 Task: Move the task Integrate a new online platform for online language learning to the section To-Do in the project ArchTech and sort the tasks in the project by Assignee in Ascending order
Action: Mouse moved to (428, 352)
Screenshot: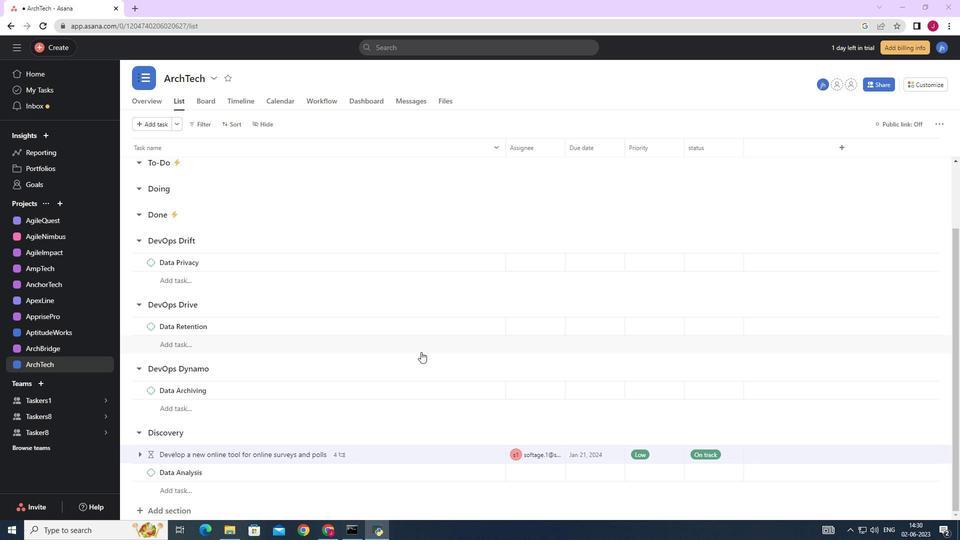 
Action: Mouse scrolled (428, 352) with delta (0, 0)
Screenshot: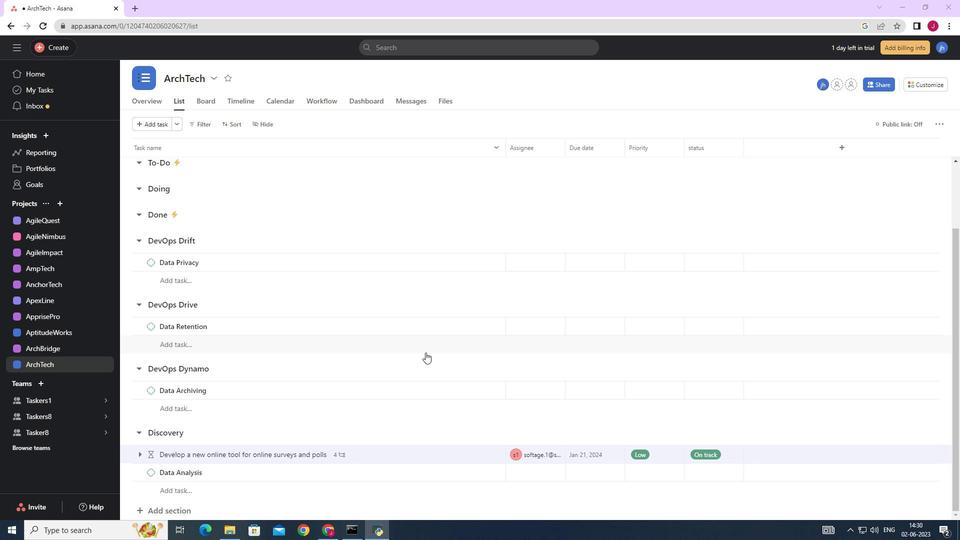 
Action: Mouse scrolled (428, 352) with delta (0, 0)
Screenshot: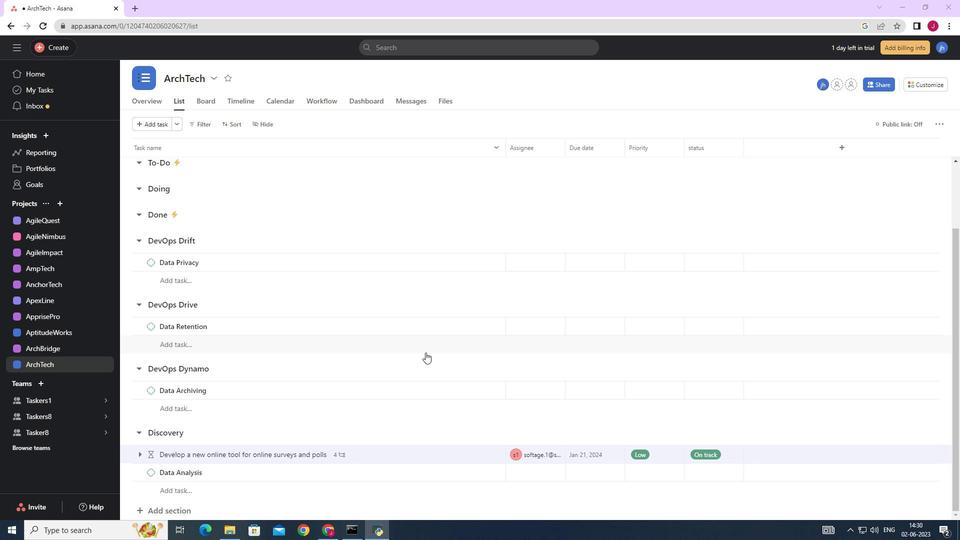 
Action: Mouse scrolled (428, 352) with delta (0, 0)
Screenshot: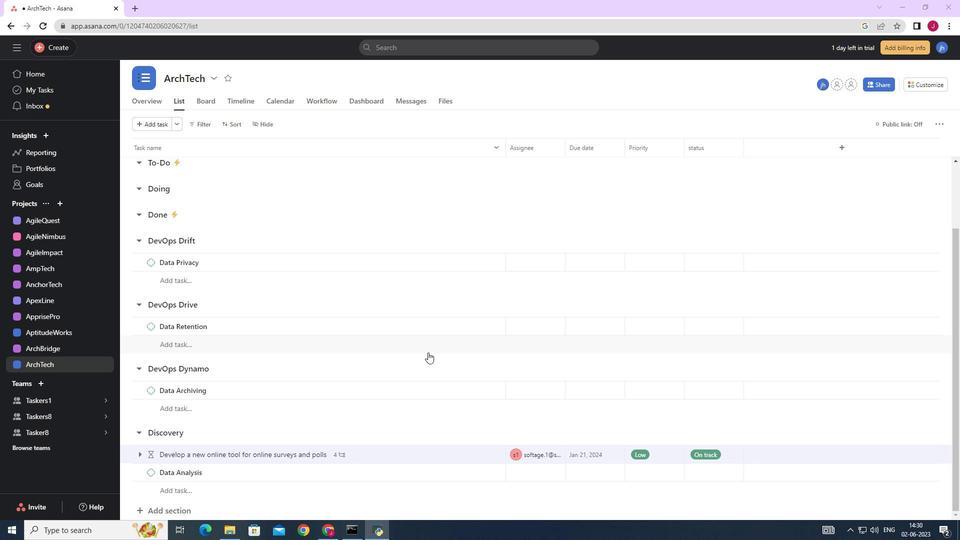 
Action: Mouse scrolled (428, 352) with delta (0, 0)
Screenshot: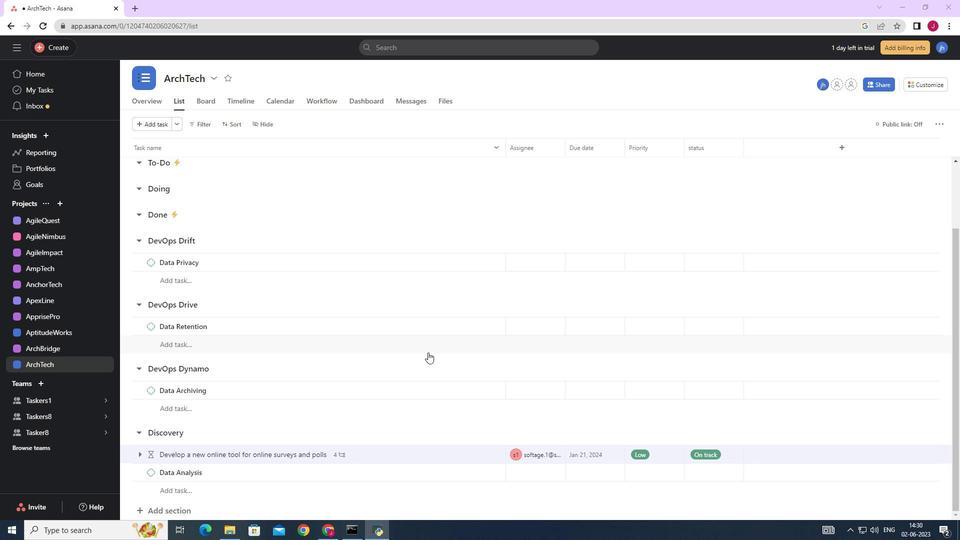 
Action: Mouse moved to (429, 353)
Screenshot: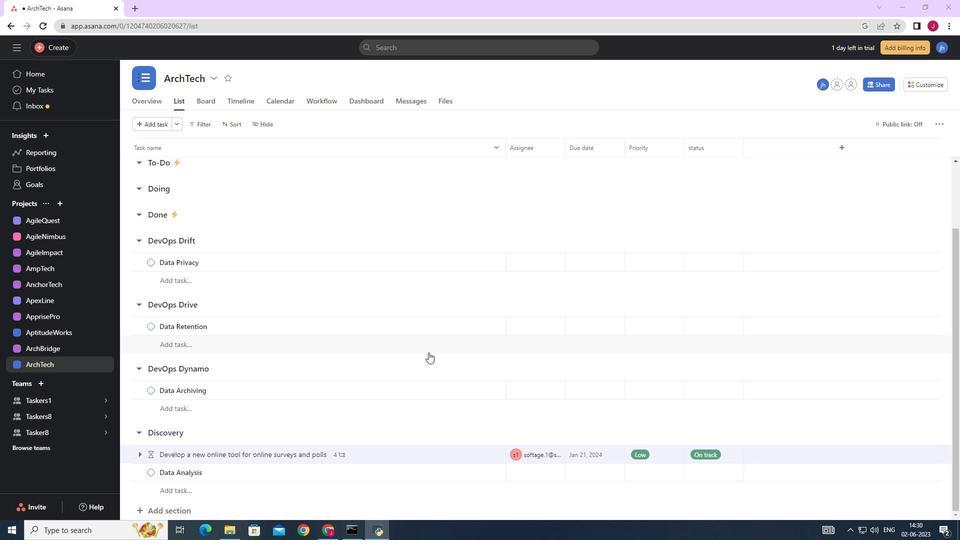 
Action: Mouse scrolled (429, 352) with delta (0, 0)
Screenshot: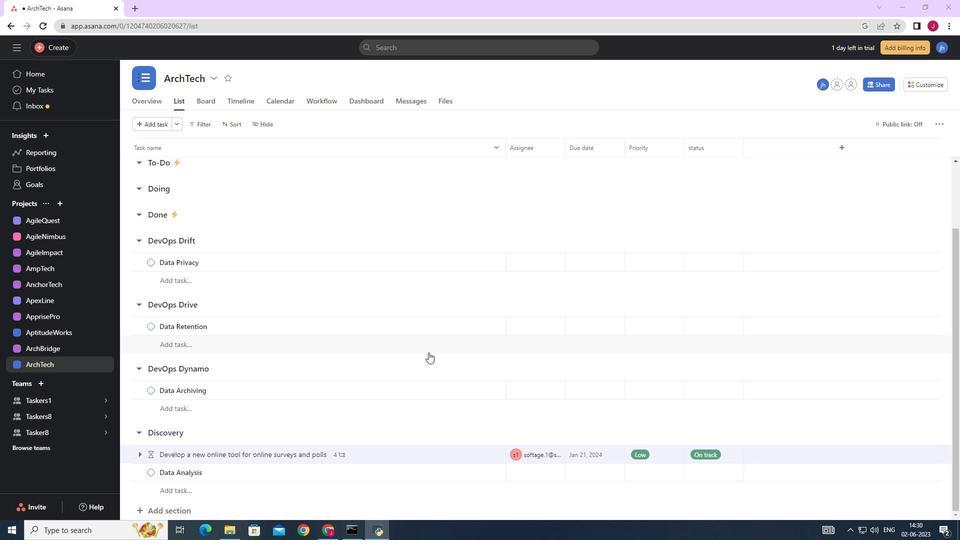 
Action: Mouse scrolled (429, 353) with delta (0, 0)
Screenshot: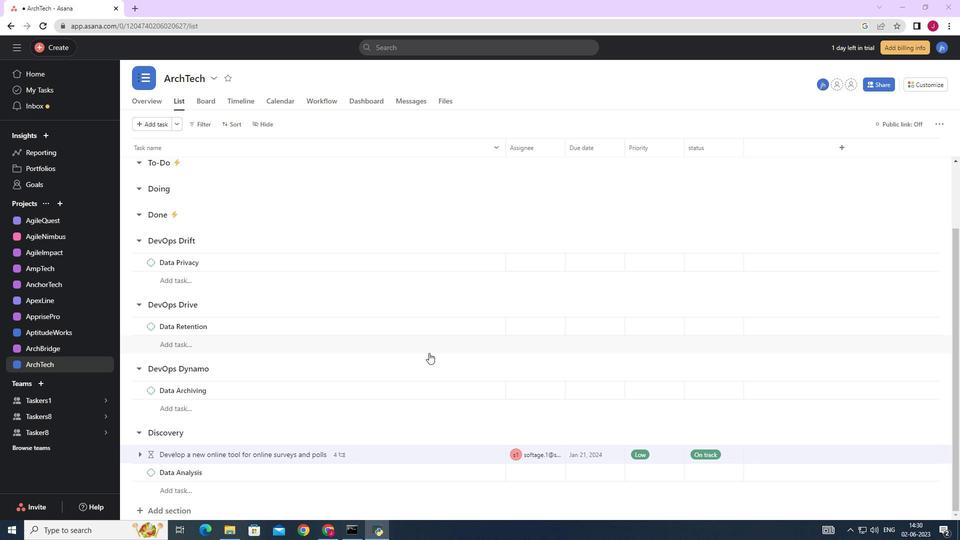
Action: Mouse scrolled (429, 353) with delta (0, 0)
Screenshot: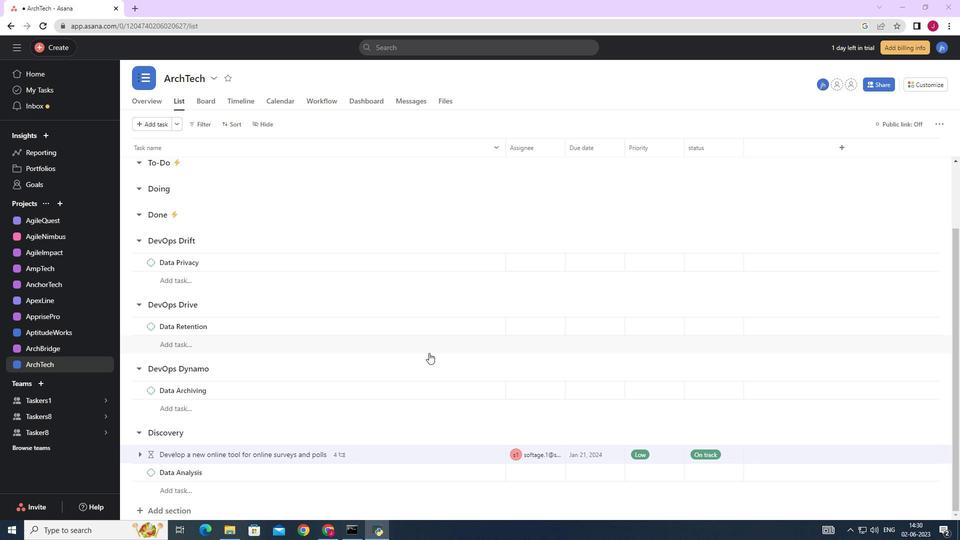 
Action: Mouse scrolled (429, 353) with delta (0, 0)
Screenshot: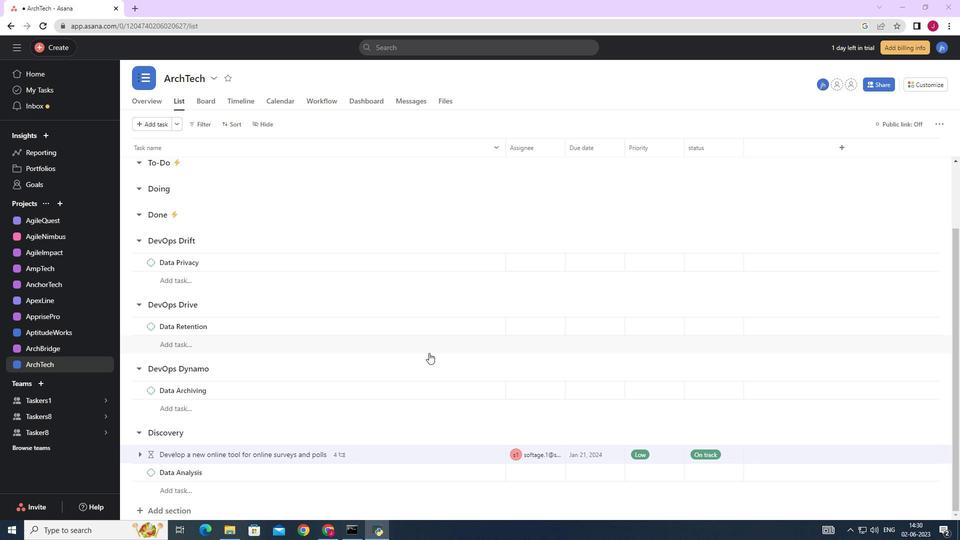 
Action: Mouse scrolled (429, 353) with delta (0, 0)
Screenshot: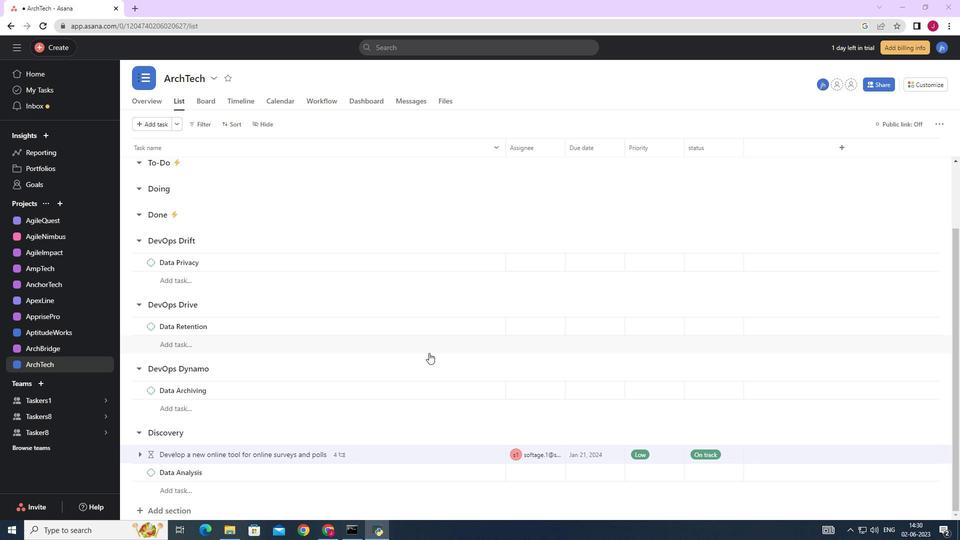 
Action: Mouse scrolled (429, 353) with delta (0, 0)
Screenshot: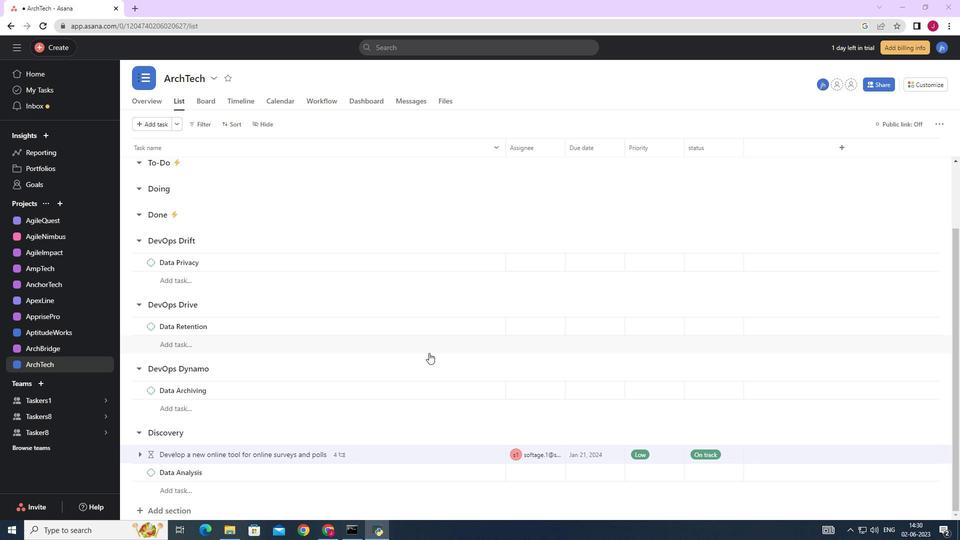 
Action: Mouse moved to (481, 202)
Screenshot: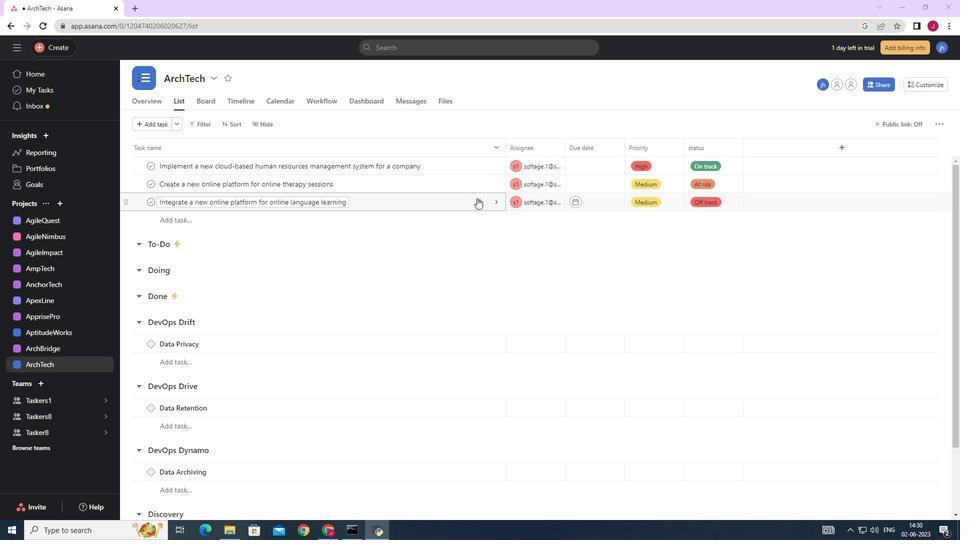 
Action: Mouse pressed left at (481, 202)
Screenshot: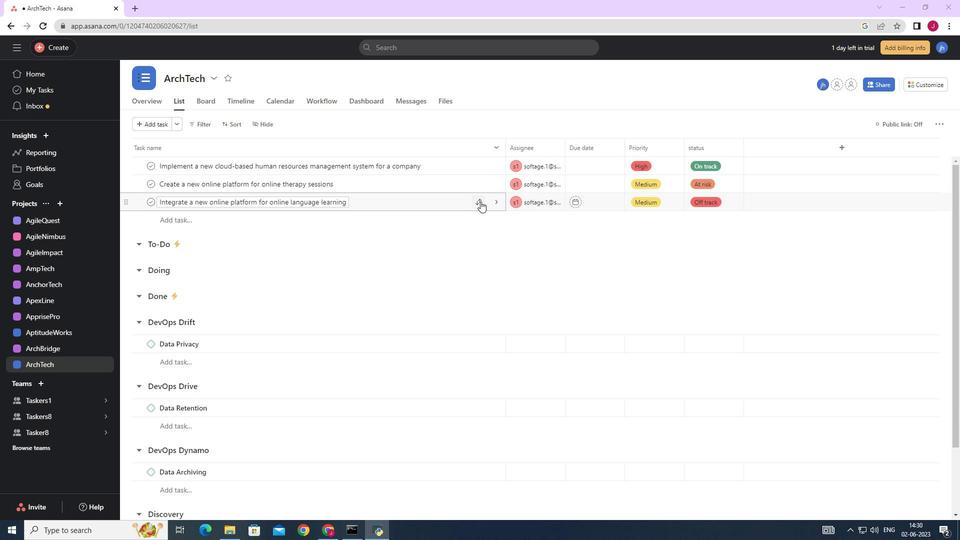 
Action: Mouse moved to (430, 255)
Screenshot: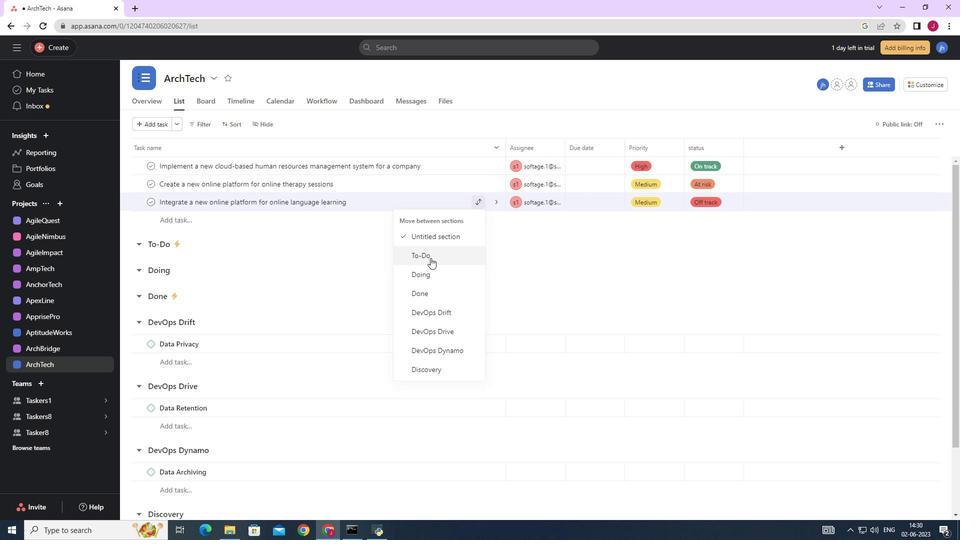 
Action: Mouse pressed left at (430, 255)
Screenshot: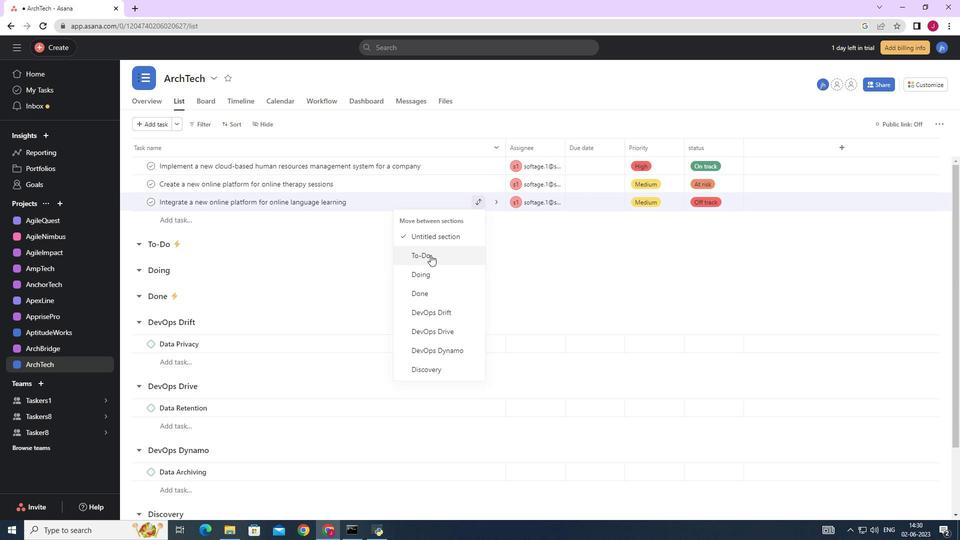 
Action: Mouse moved to (234, 123)
Screenshot: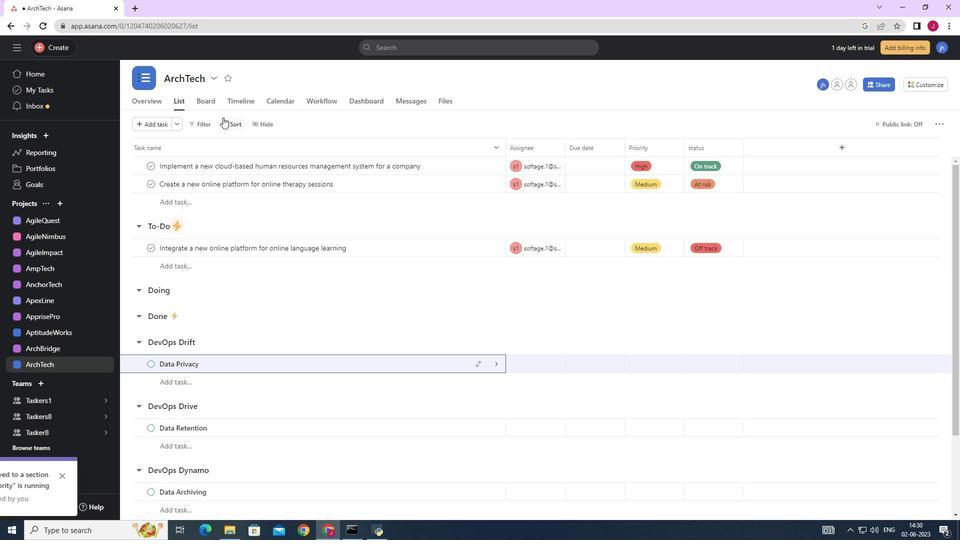 
Action: Mouse pressed left at (234, 123)
Screenshot: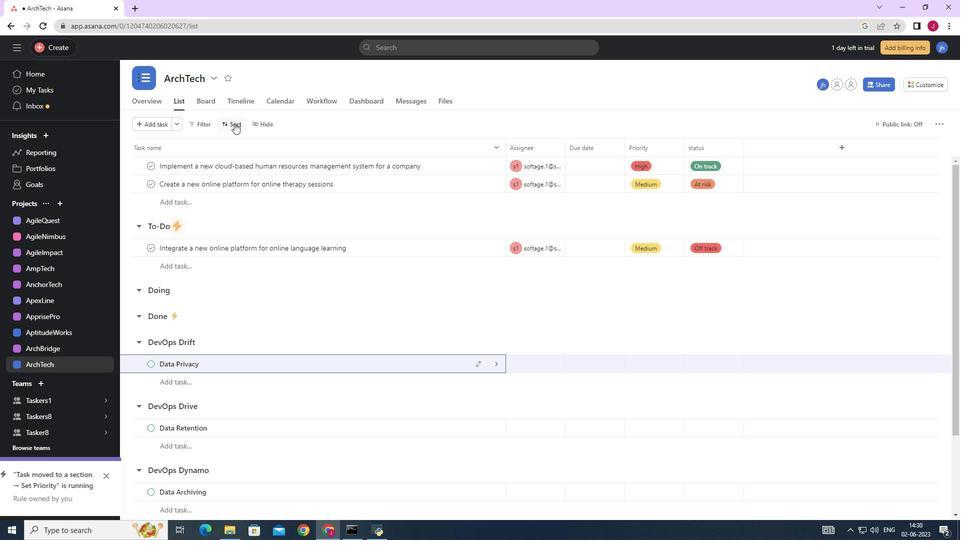 
Action: Mouse moved to (273, 212)
Screenshot: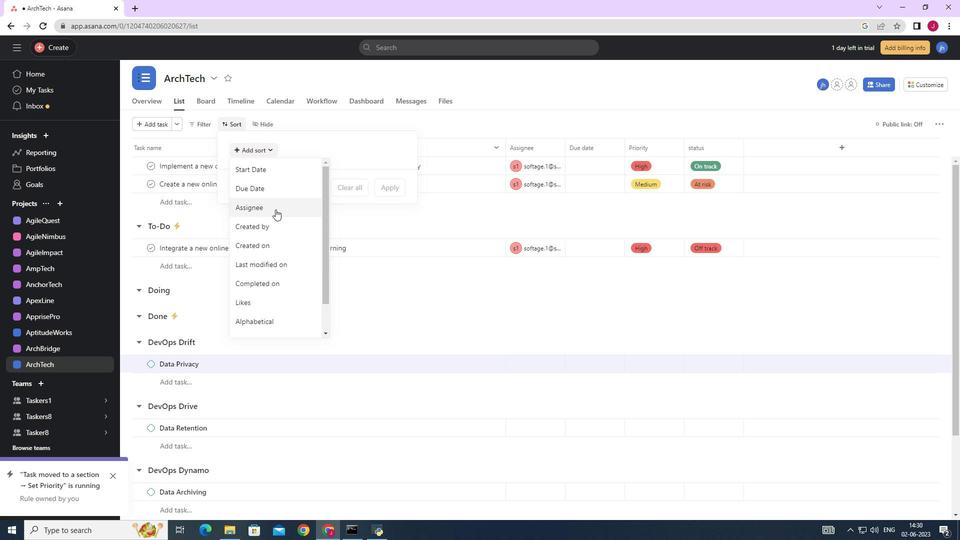 
Action: Mouse pressed left at (273, 212)
Screenshot: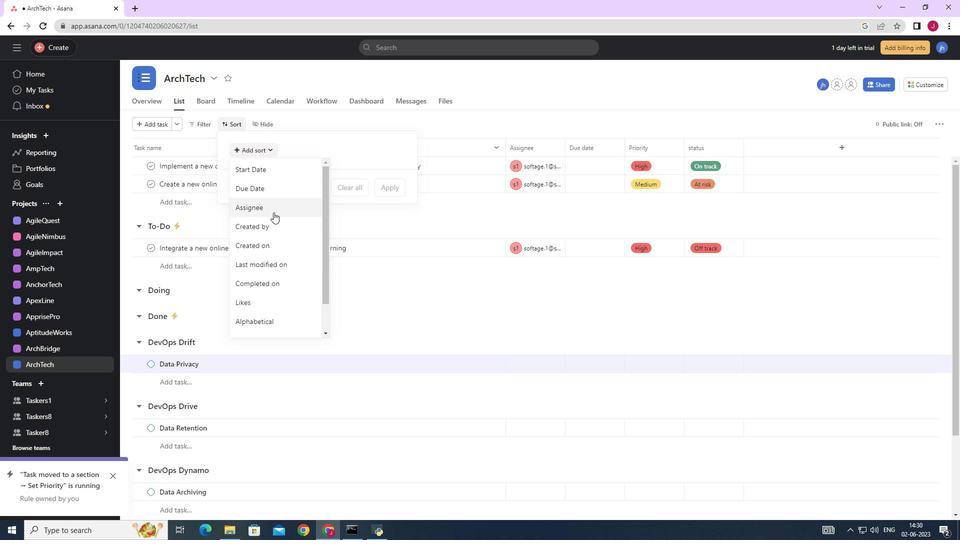 
Action: Mouse moved to (305, 169)
Screenshot: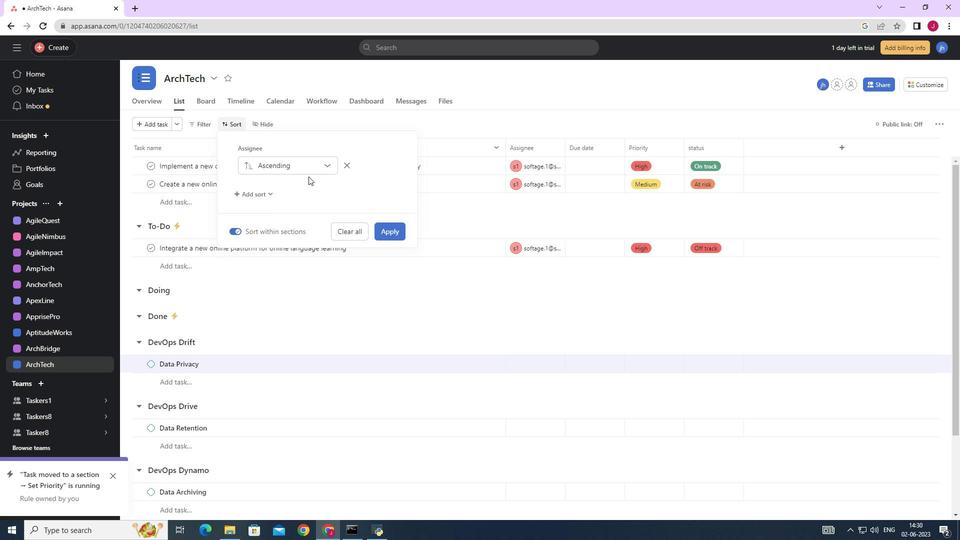 
Action: Mouse pressed left at (305, 169)
Screenshot: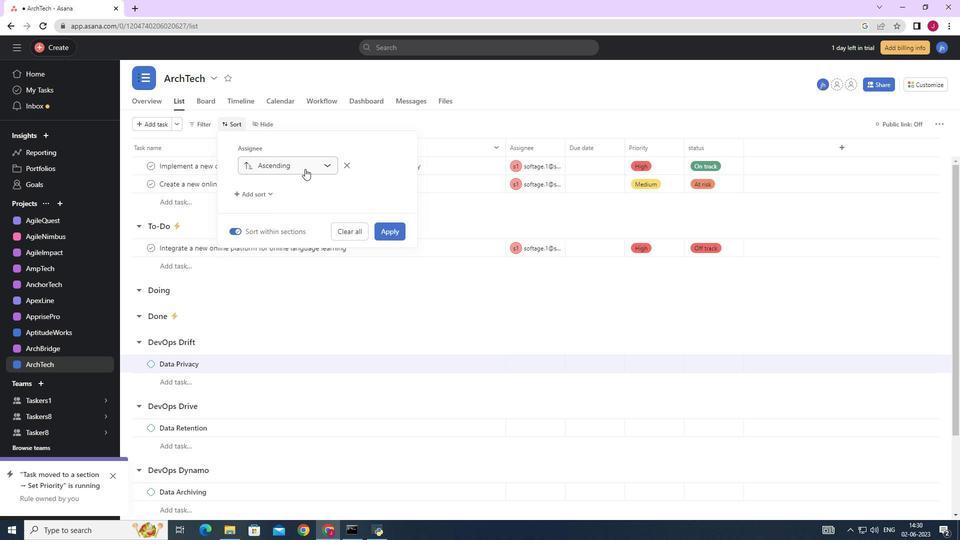 
Action: Mouse moved to (304, 189)
Screenshot: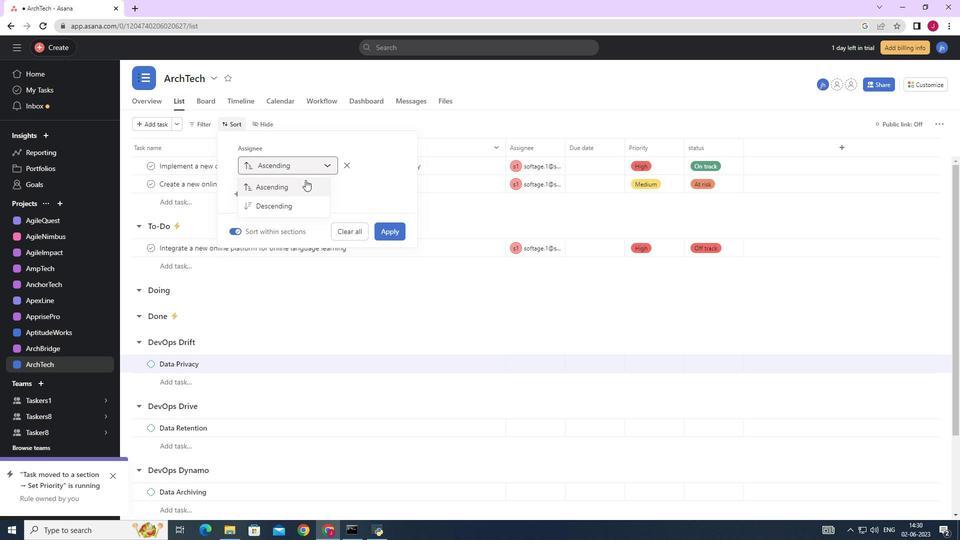 
Action: Mouse pressed left at (304, 189)
Screenshot: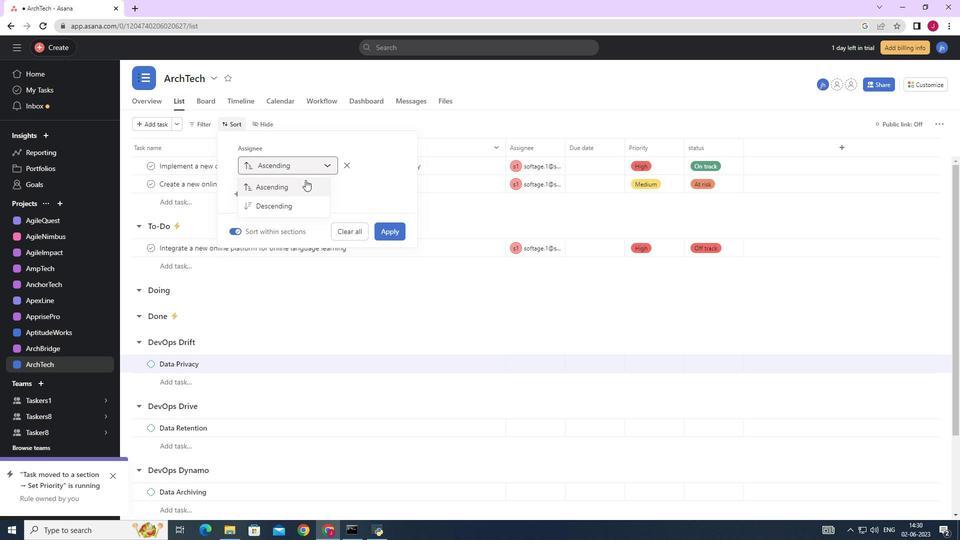 
Action: Mouse moved to (389, 234)
Screenshot: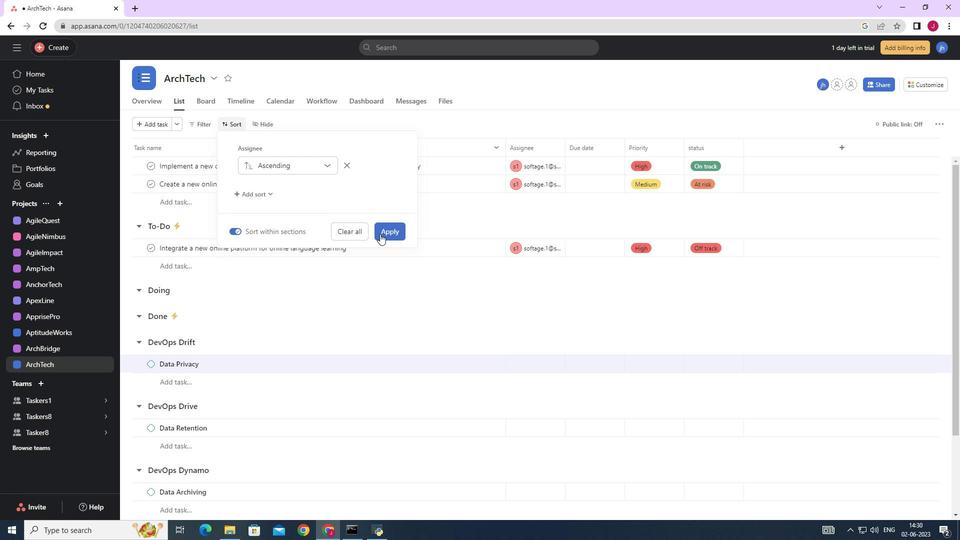 
Action: Mouse pressed left at (389, 234)
Screenshot: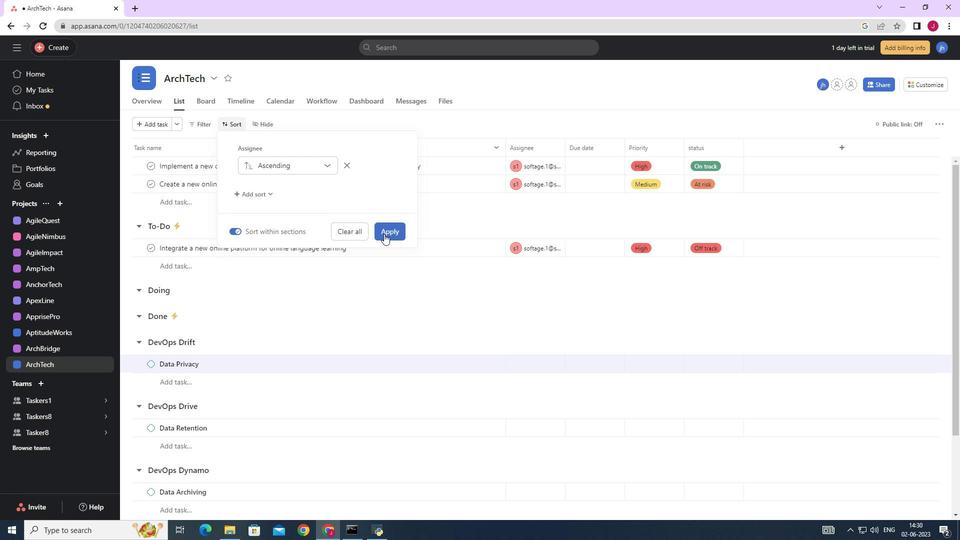 
Action: Mouse moved to (386, 234)
Screenshot: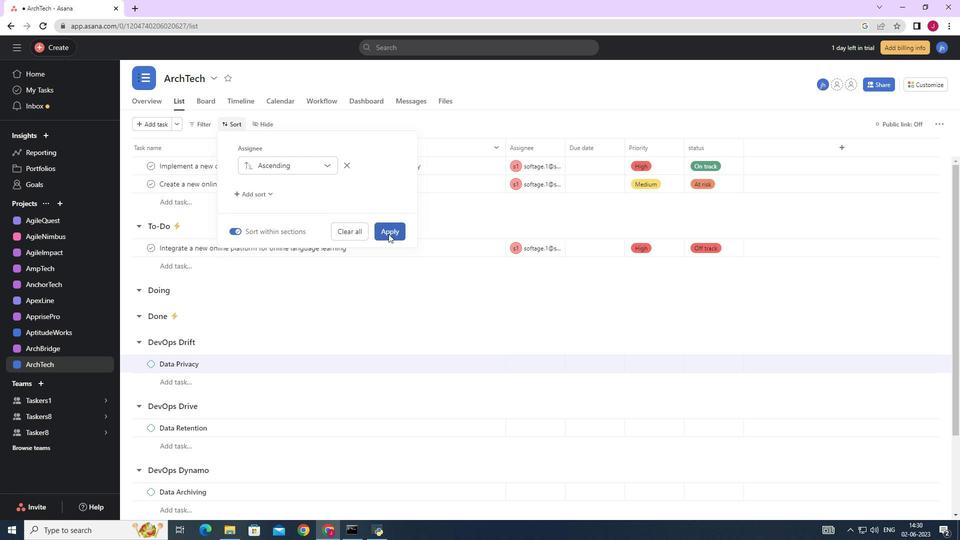 
